 Task: Filter companies with 201-500 employees.
Action: Mouse moved to (386, 94)
Screenshot: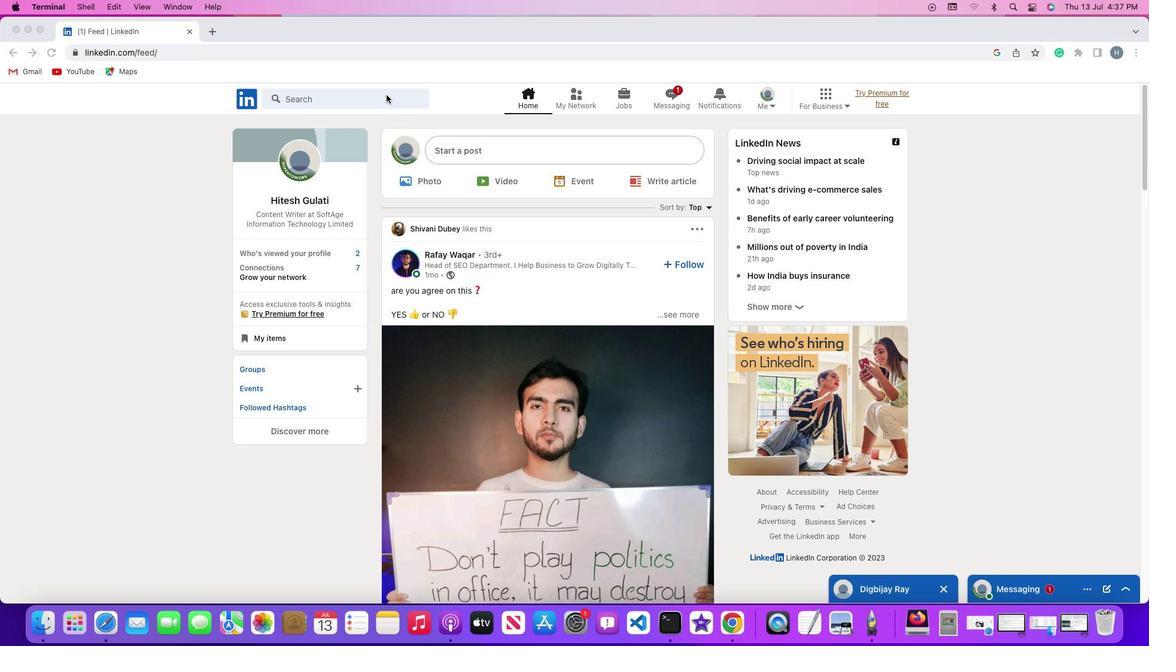 
Action: Mouse pressed left at (386, 94)
Screenshot: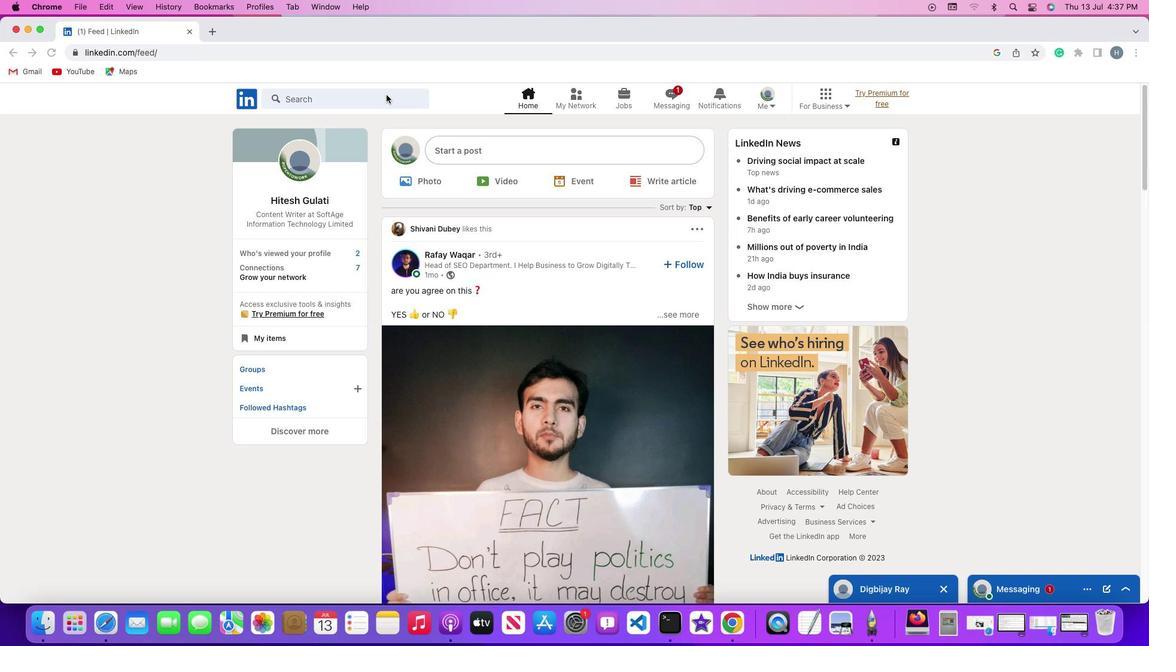 
Action: Mouse pressed left at (386, 94)
Screenshot: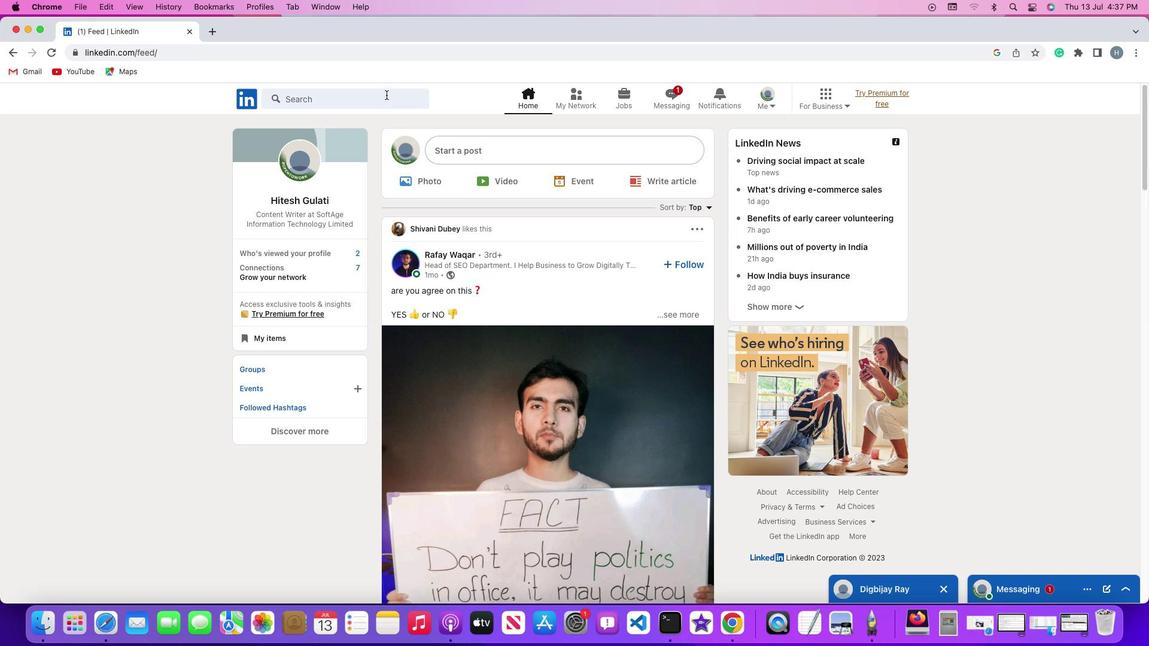 
Action: Key pressed Key.shift'#''h''i''r''i''n''g'Key.enter
Screenshot: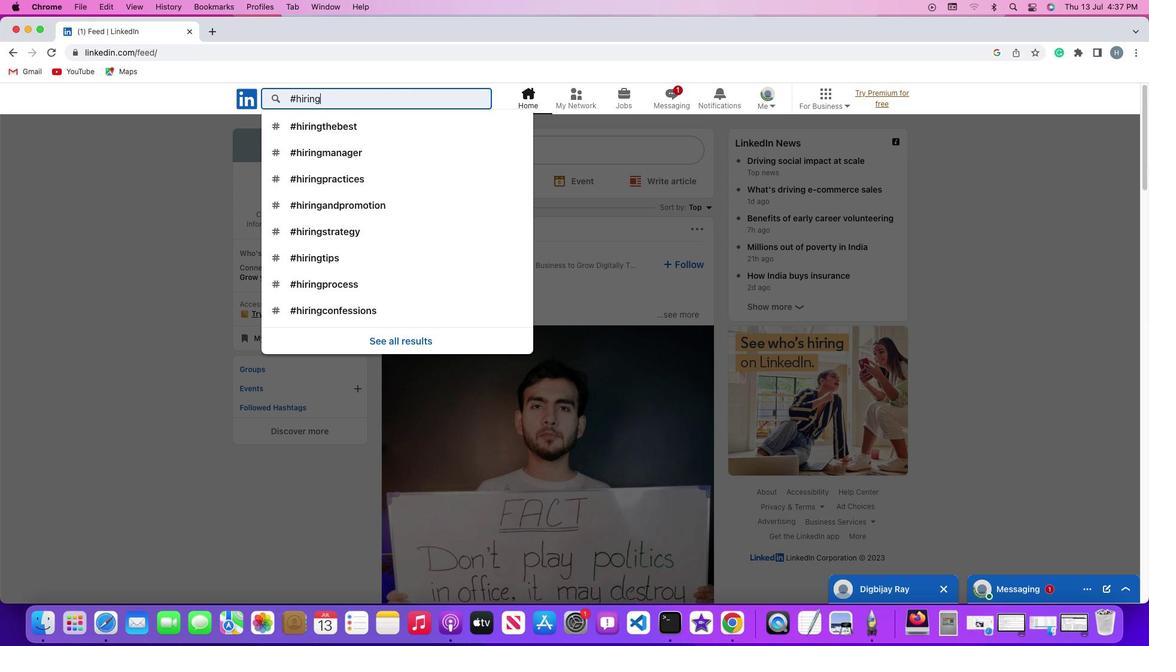 
Action: Mouse moved to (403, 129)
Screenshot: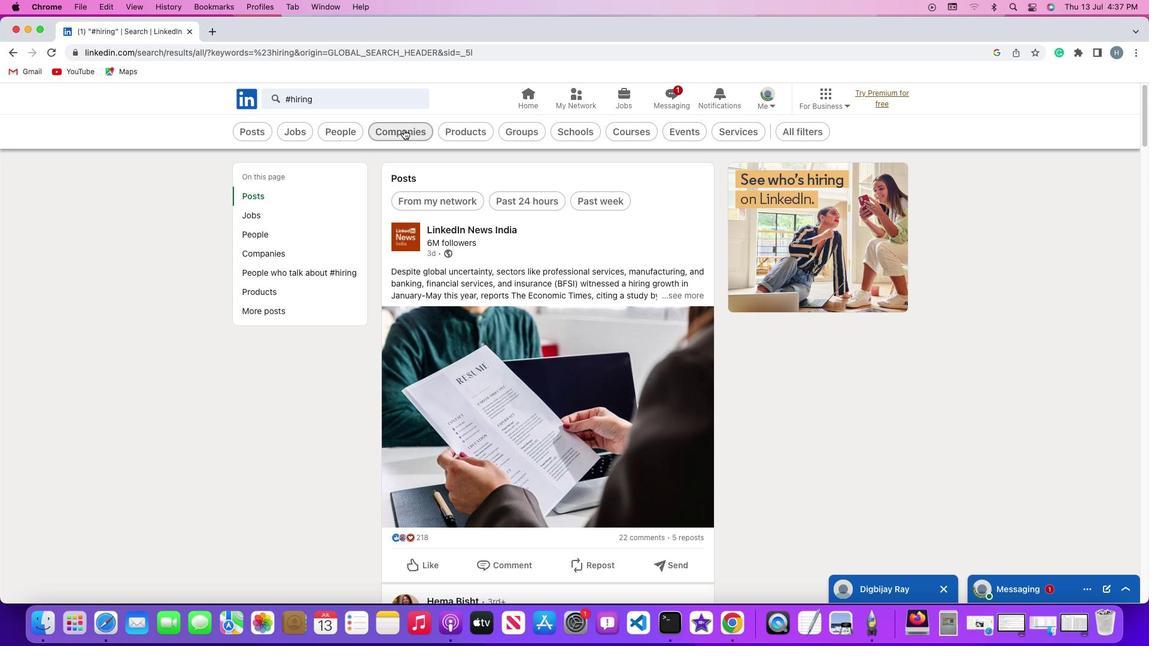 
Action: Mouse pressed left at (403, 129)
Screenshot: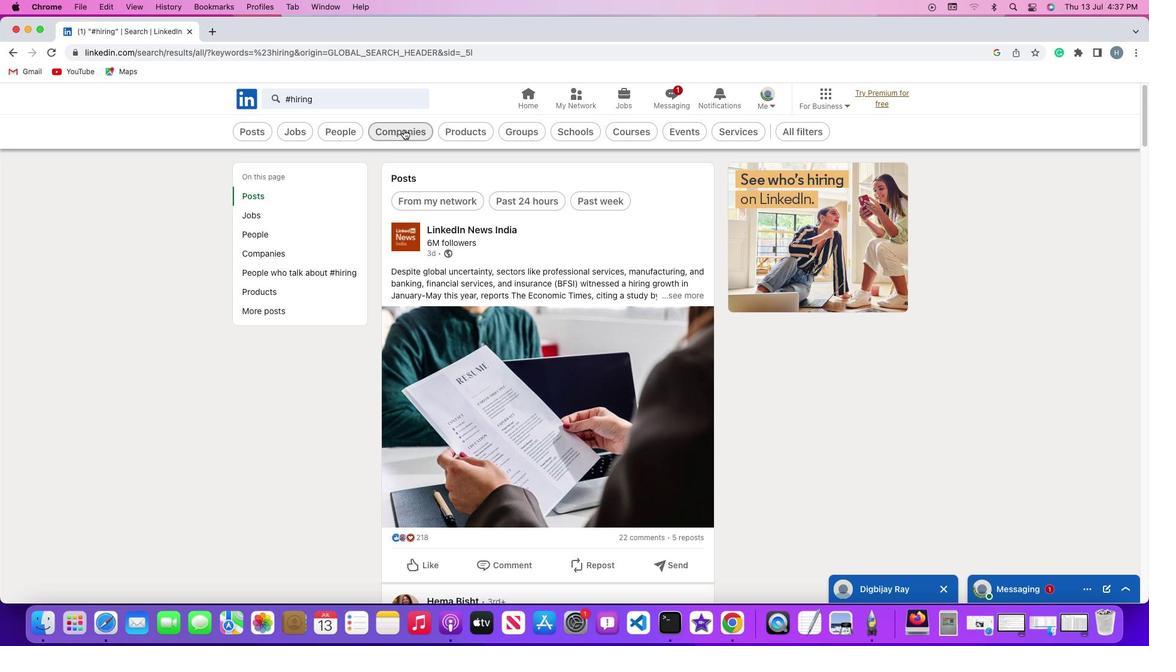 
Action: Mouse moved to (541, 131)
Screenshot: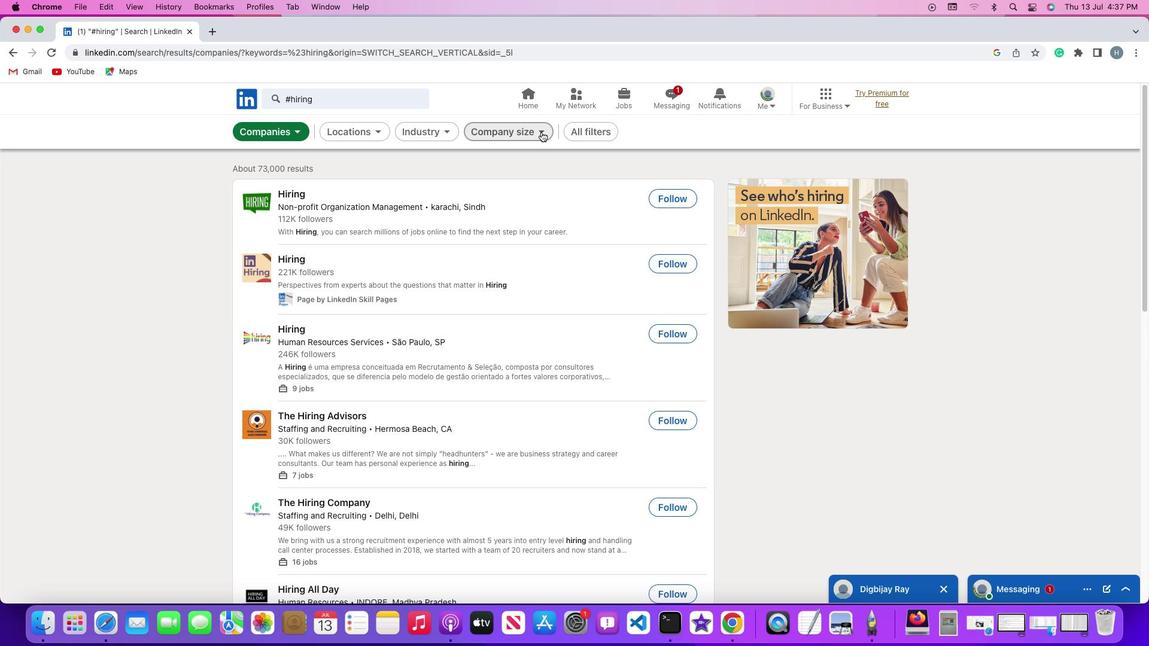 
Action: Mouse pressed left at (541, 131)
Screenshot: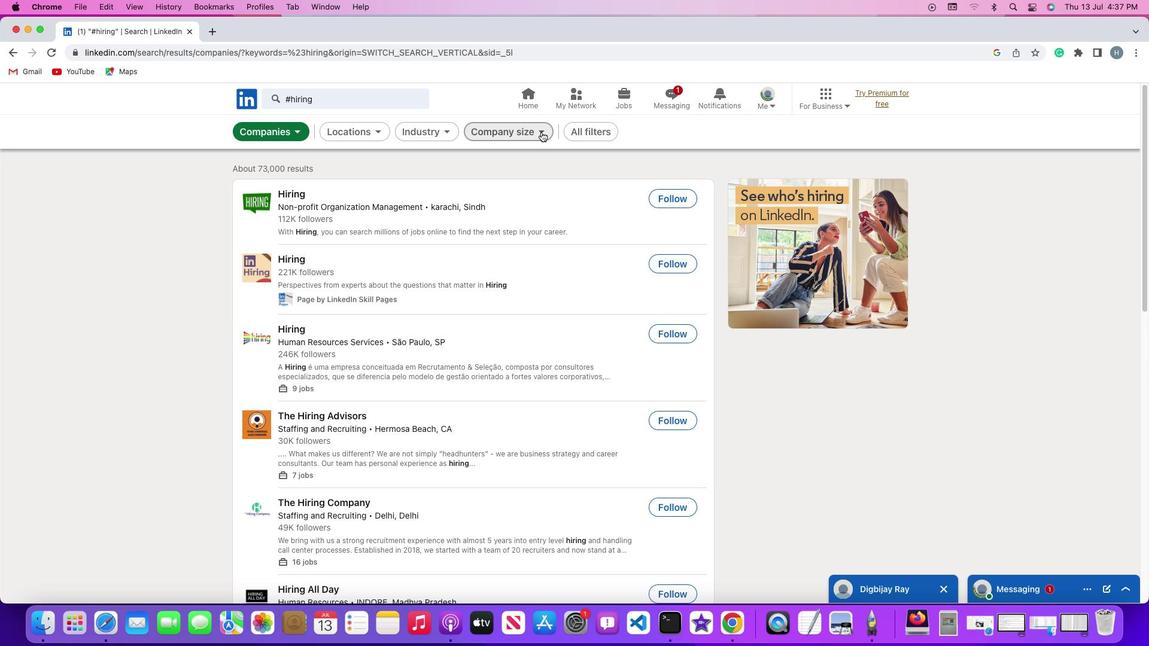 
Action: Mouse moved to (435, 241)
Screenshot: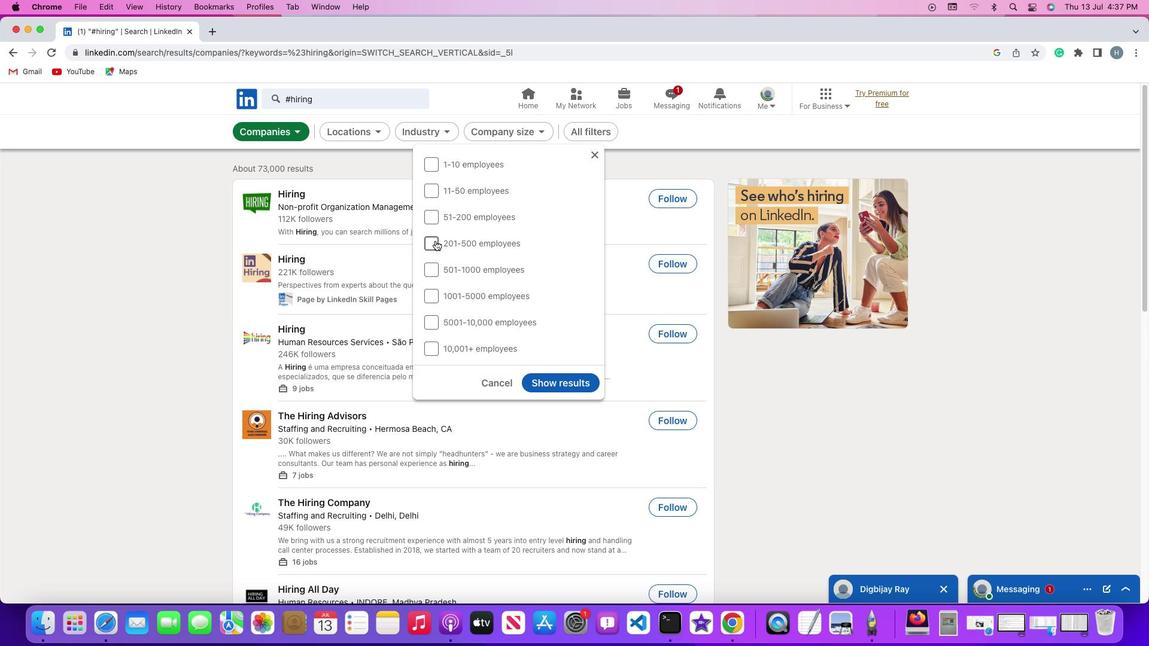 
Action: Mouse pressed left at (435, 241)
Screenshot: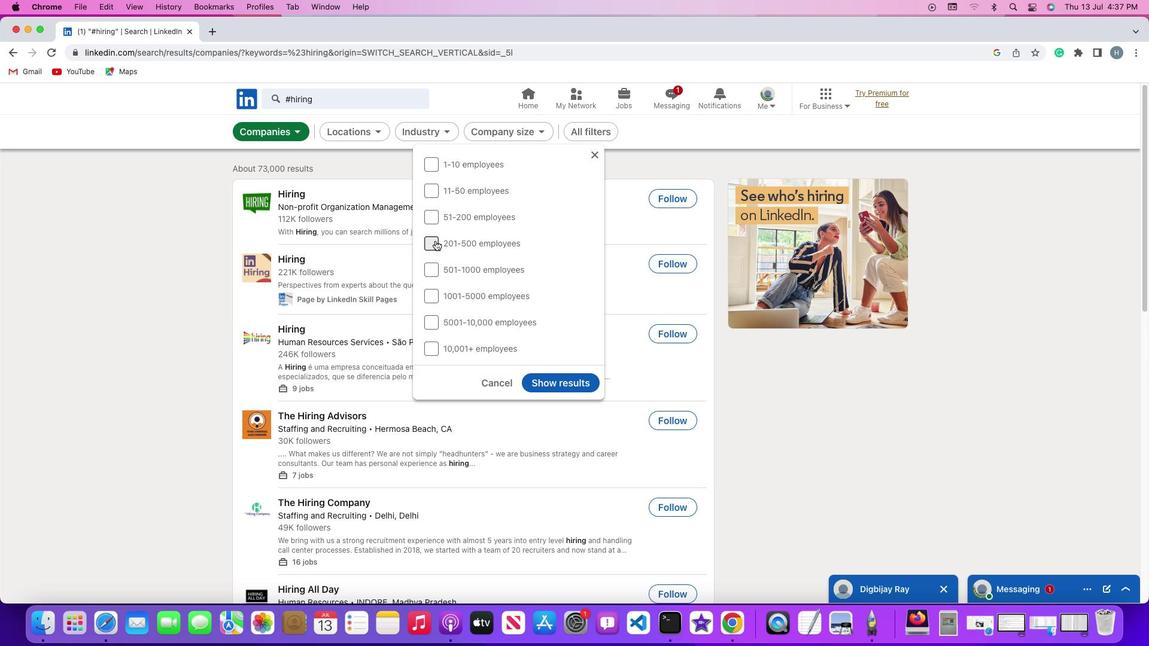 
Action: Mouse moved to (561, 381)
Screenshot: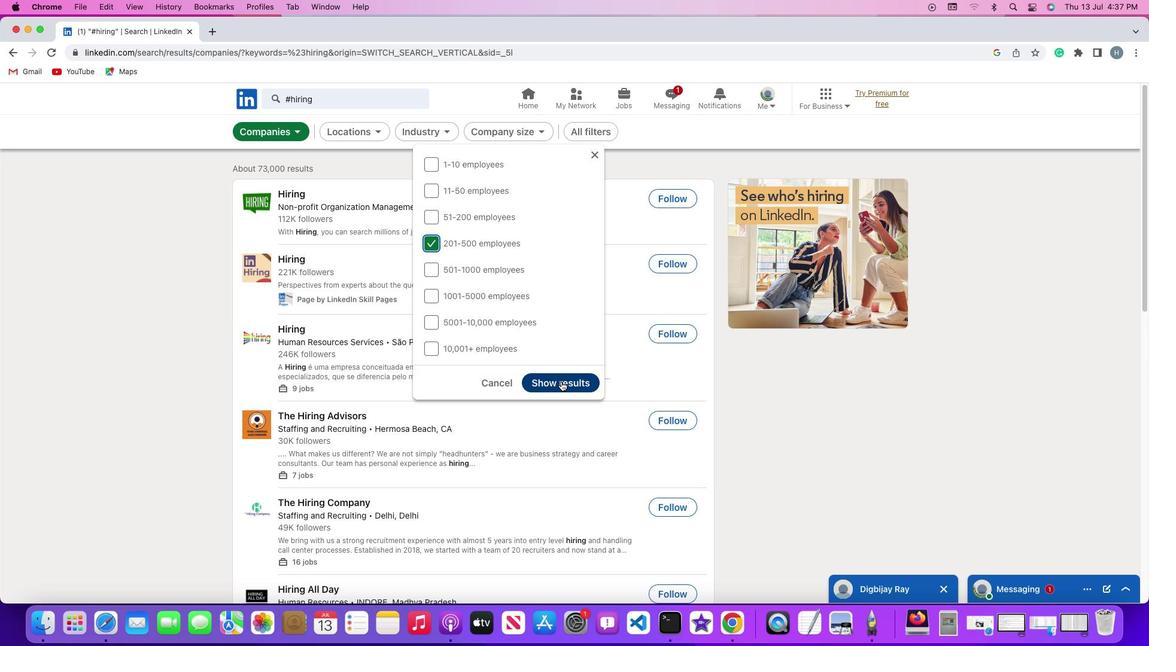 
Action: Mouse pressed left at (561, 381)
Screenshot: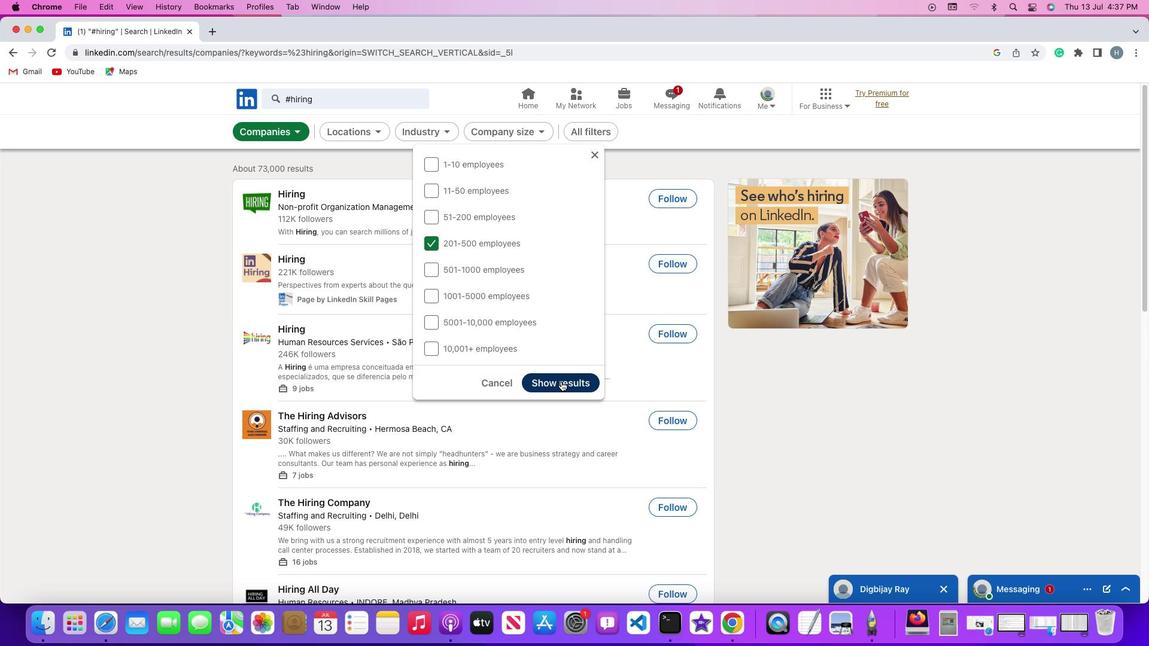 
Action: Mouse moved to (562, 254)
Screenshot: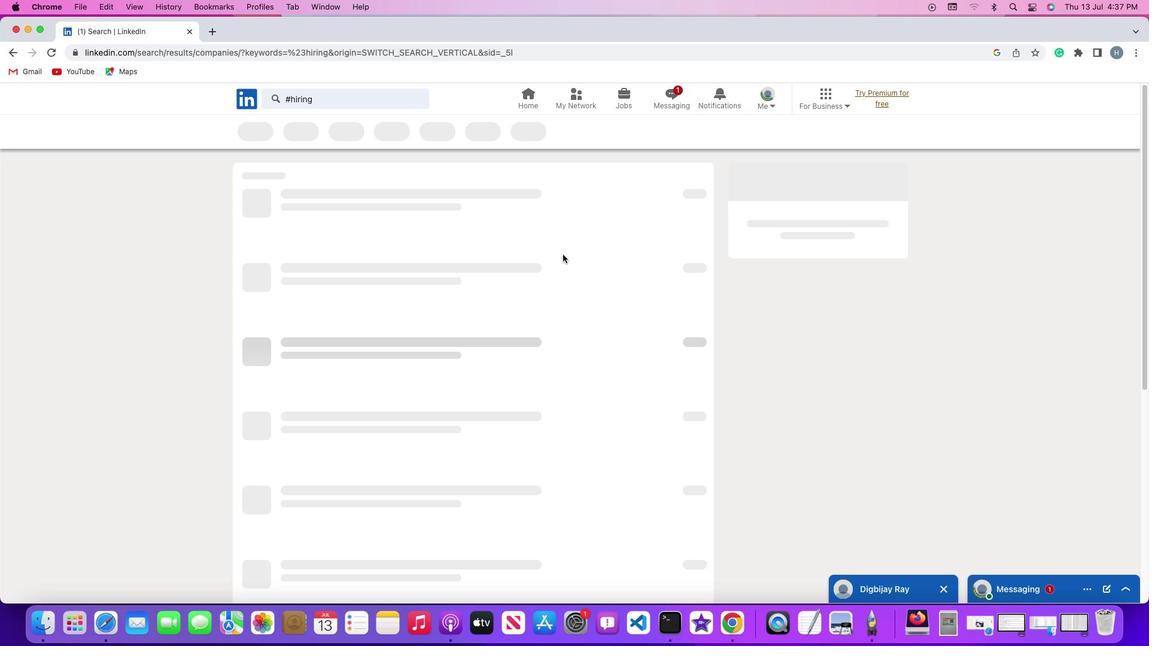 
